 Task: Review your sent emails and mark the related task as completed in the task list.
Action: Mouse moved to (38, 136)
Screenshot: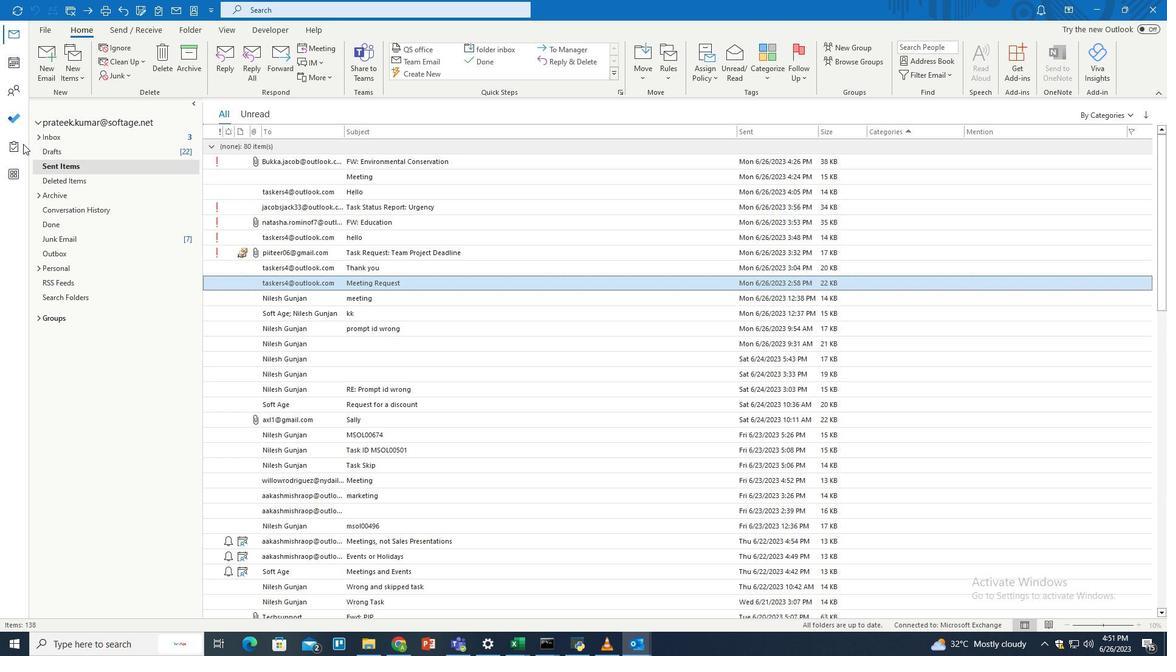 
Action: Mouse pressed left at (38, 136)
Screenshot: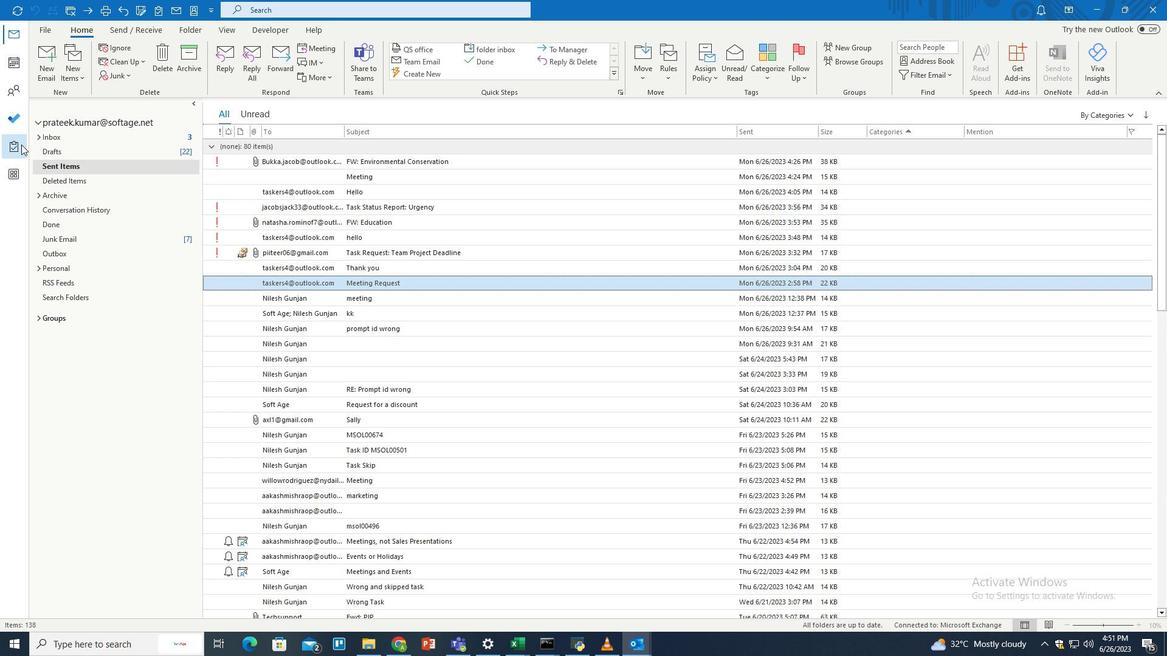 
Action: Mouse moved to (75, 136)
Screenshot: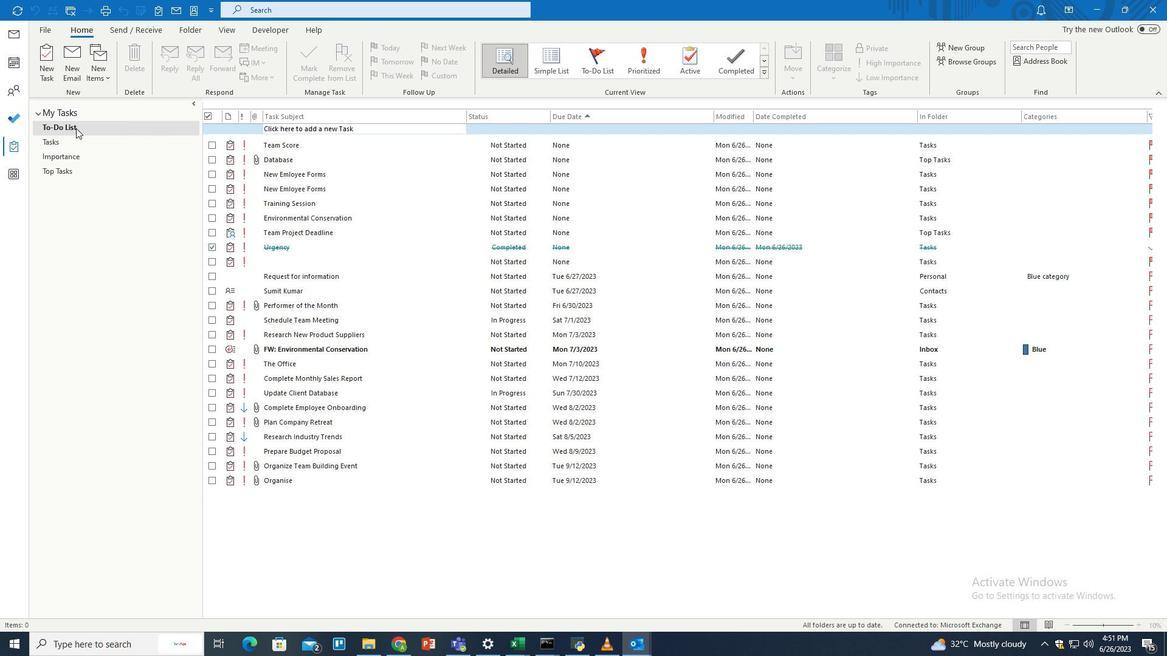 
Action: Mouse pressed left at (75, 136)
Screenshot: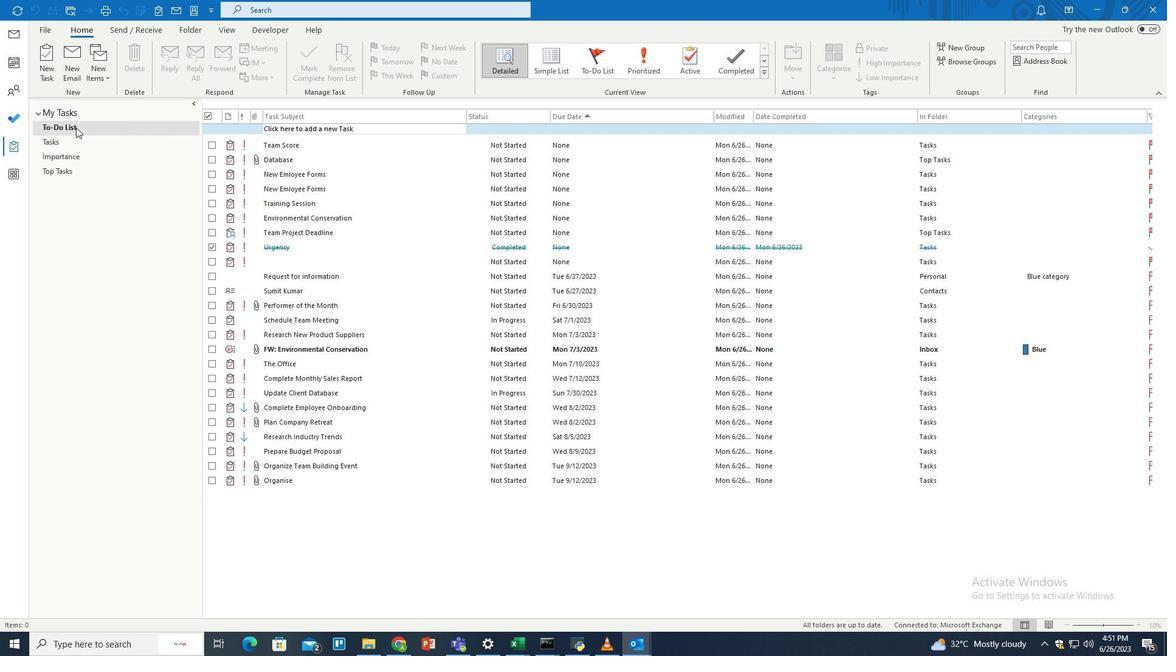
Action: Mouse moved to (225, 136)
Screenshot: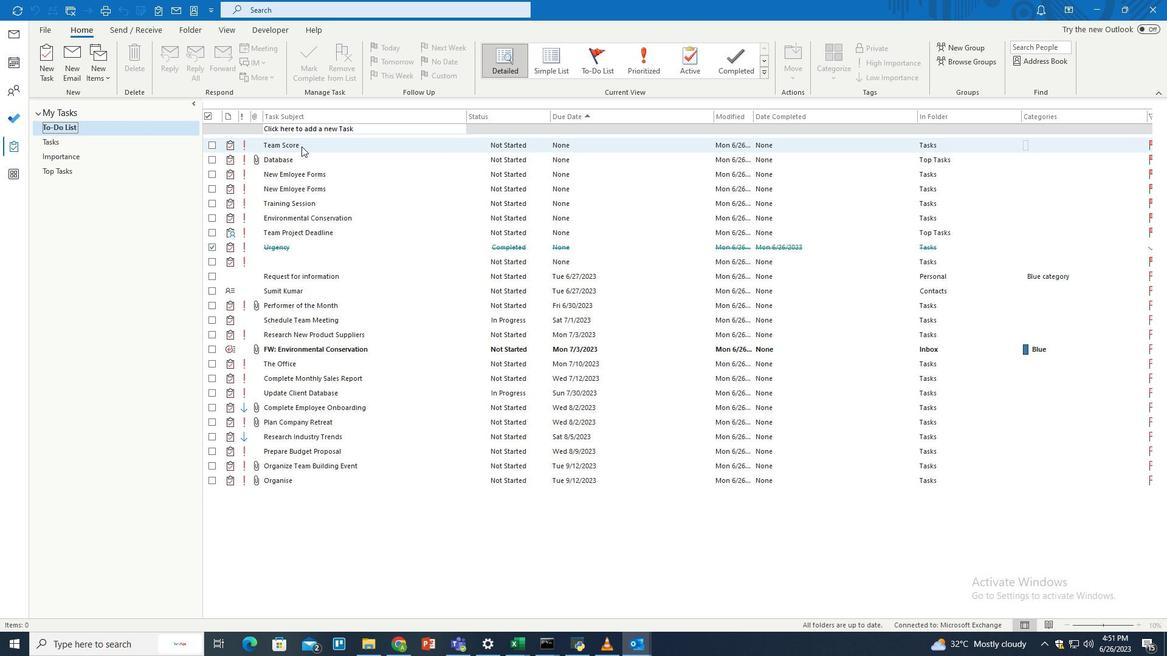 
Action: Mouse pressed left at (225, 136)
Screenshot: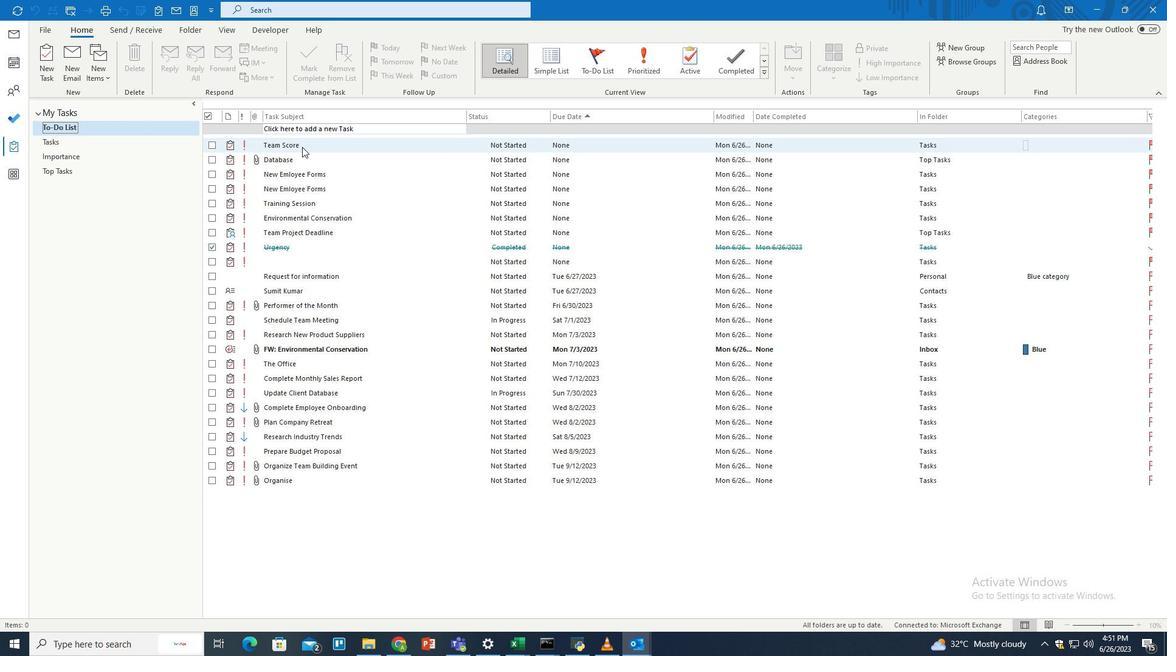 
Action: Mouse moved to (228, 139)
Screenshot: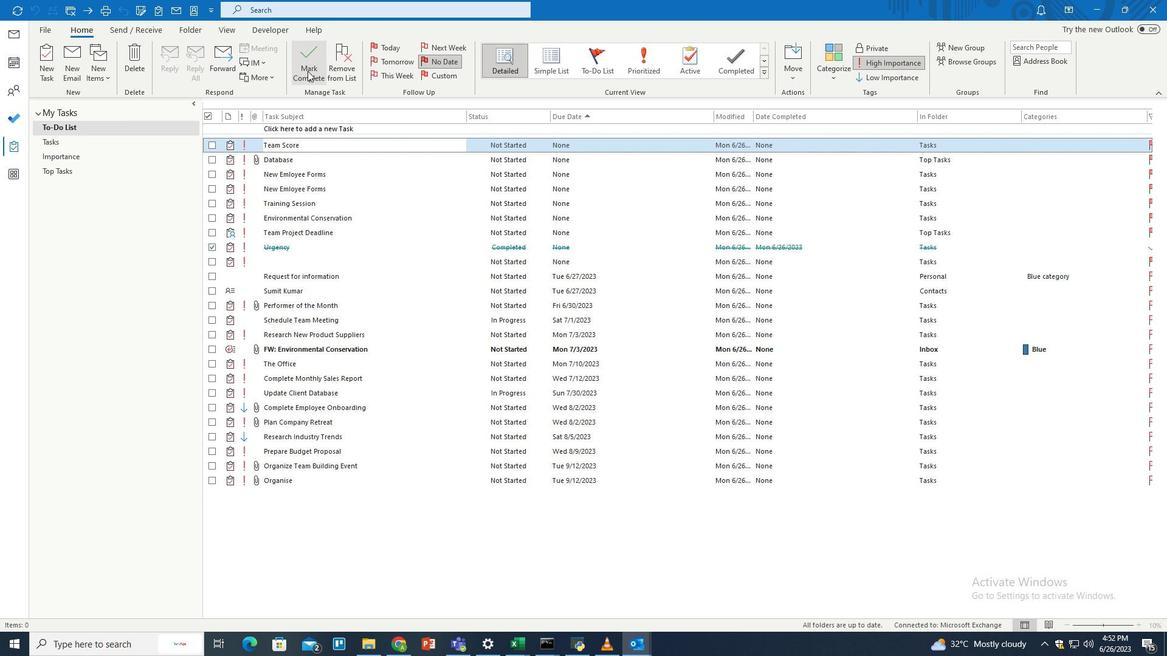 
Action: Mouse pressed left at (228, 139)
Screenshot: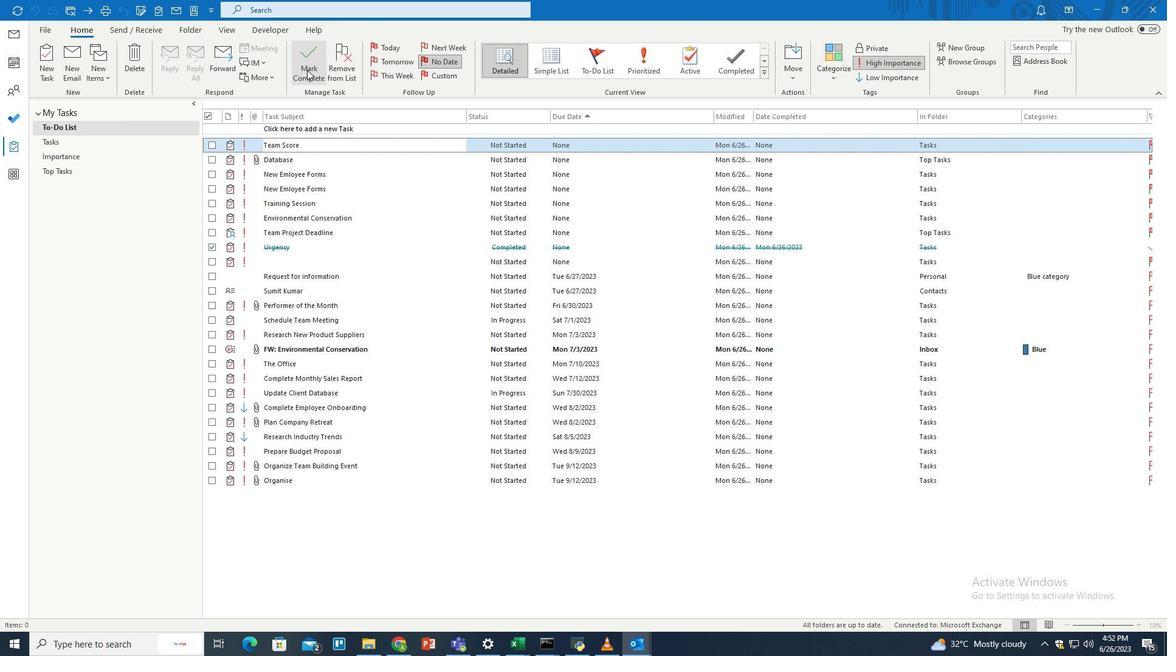 
Action: Mouse moved to (244, 134)
Screenshot: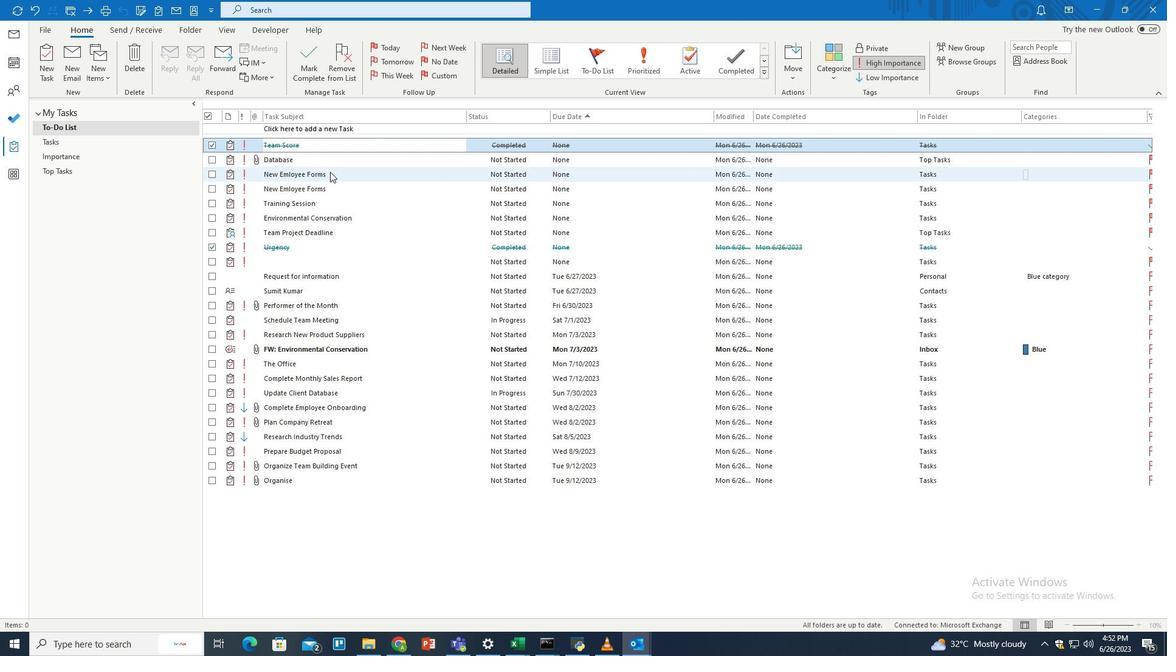 
